 Task: Enable the audio filter "Dynamic range compressor" for transcode stream output.
Action: Mouse moved to (132, 14)
Screenshot: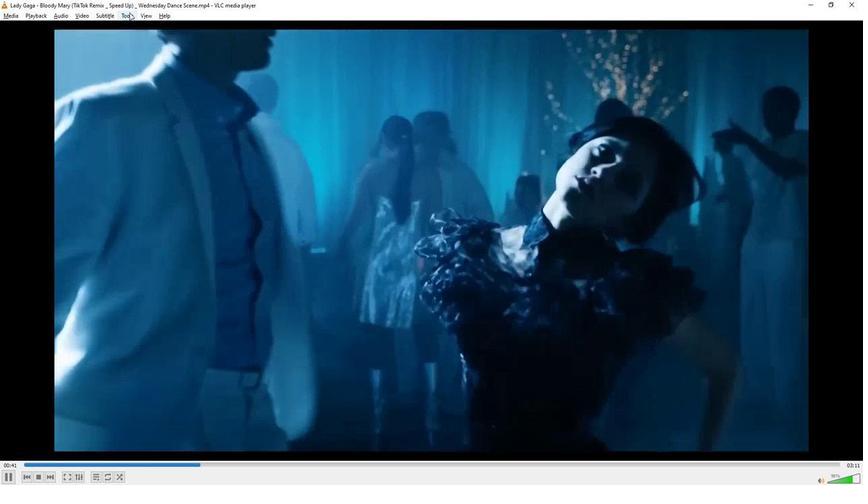 
Action: Mouse pressed left at (132, 14)
Screenshot: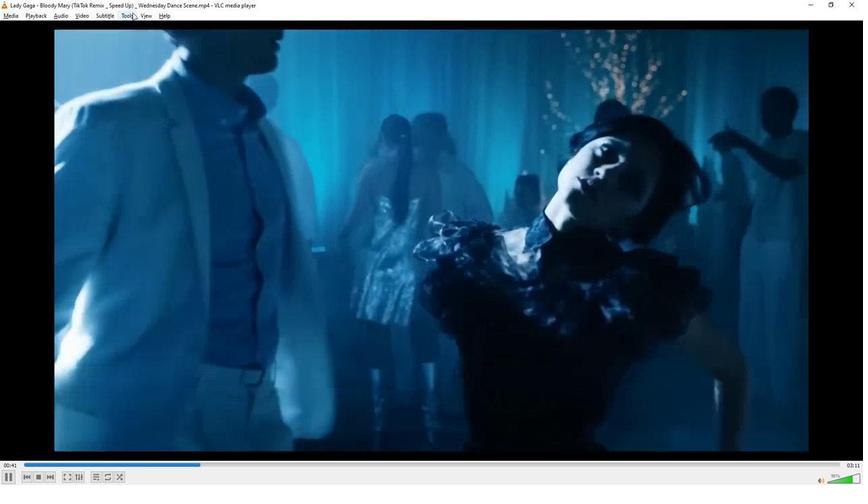 
Action: Mouse moved to (153, 122)
Screenshot: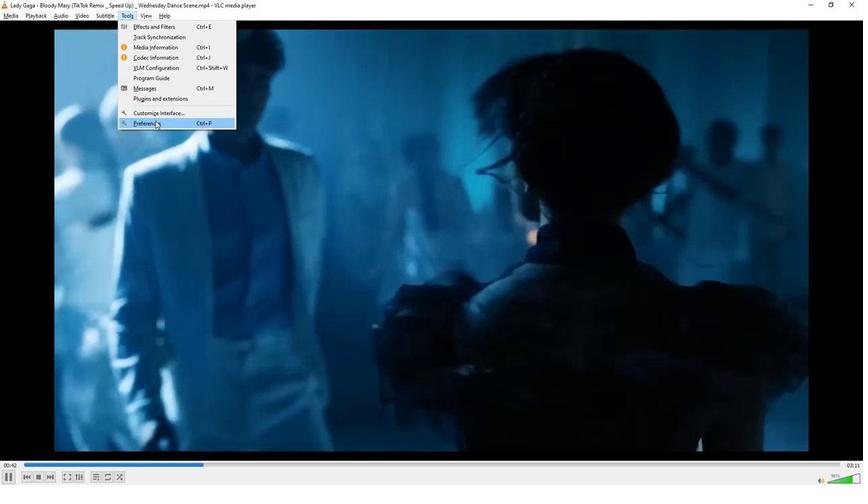 
Action: Mouse pressed left at (153, 122)
Screenshot: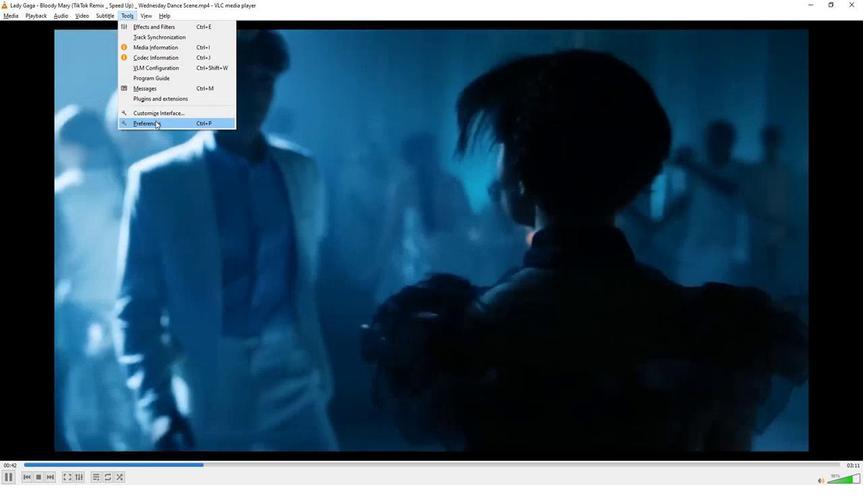 
Action: Mouse moved to (249, 364)
Screenshot: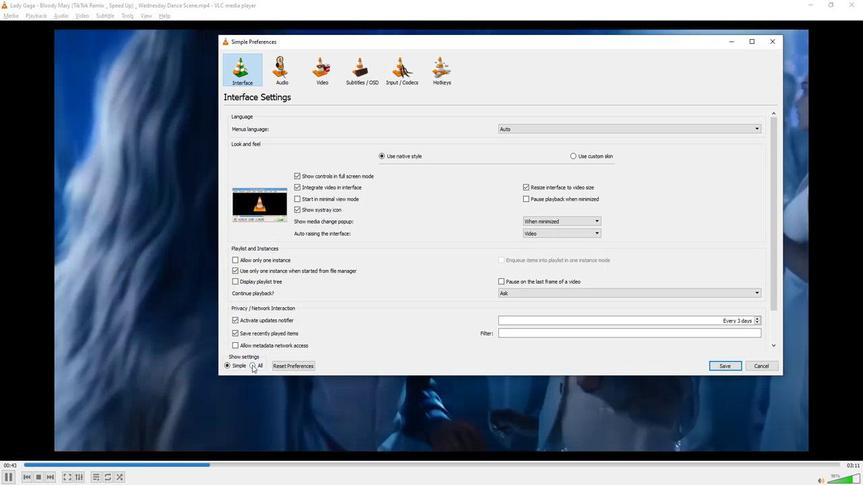 
Action: Mouse pressed left at (249, 364)
Screenshot: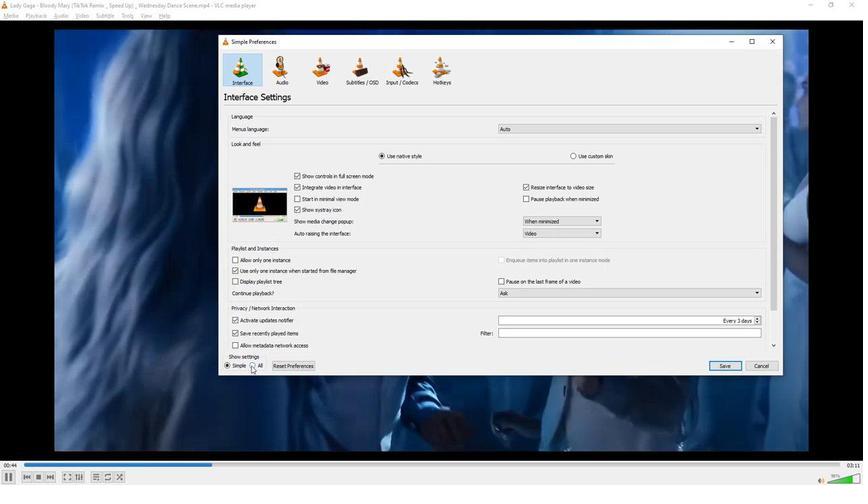 
Action: Mouse moved to (259, 261)
Screenshot: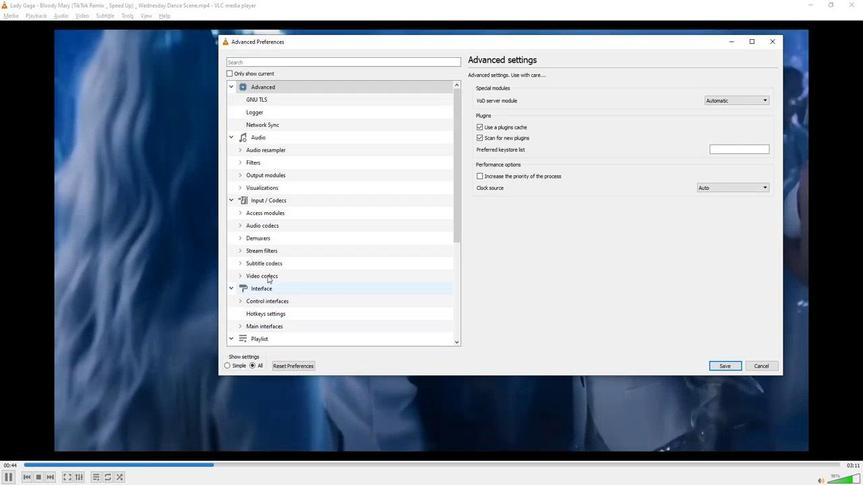 
Action: Mouse scrolled (259, 261) with delta (0, 0)
Screenshot: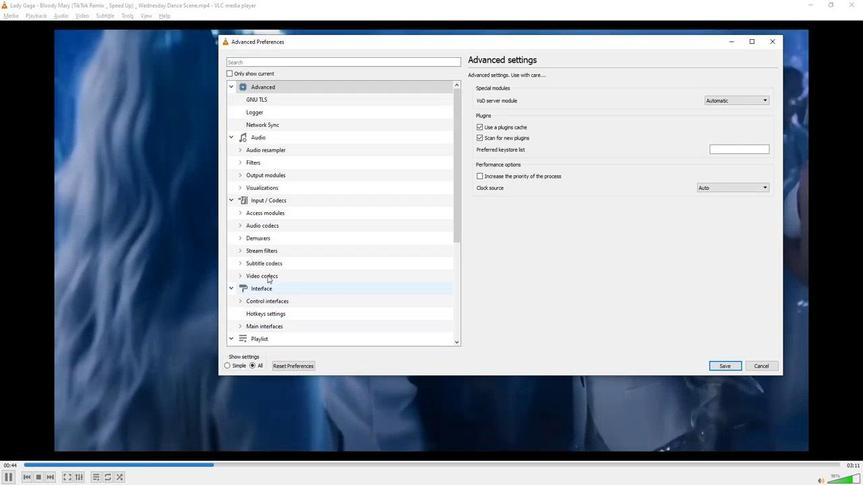 
Action: Mouse moved to (257, 257)
Screenshot: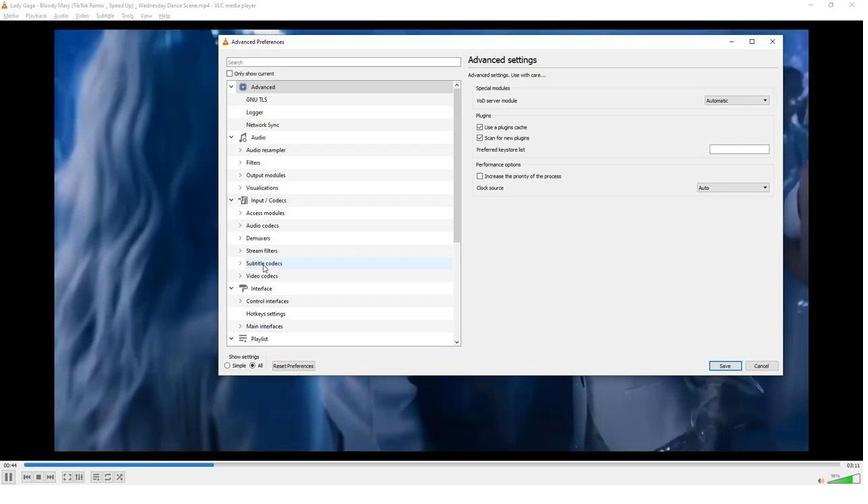 
Action: Mouse scrolled (257, 256) with delta (0, 0)
Screenshot: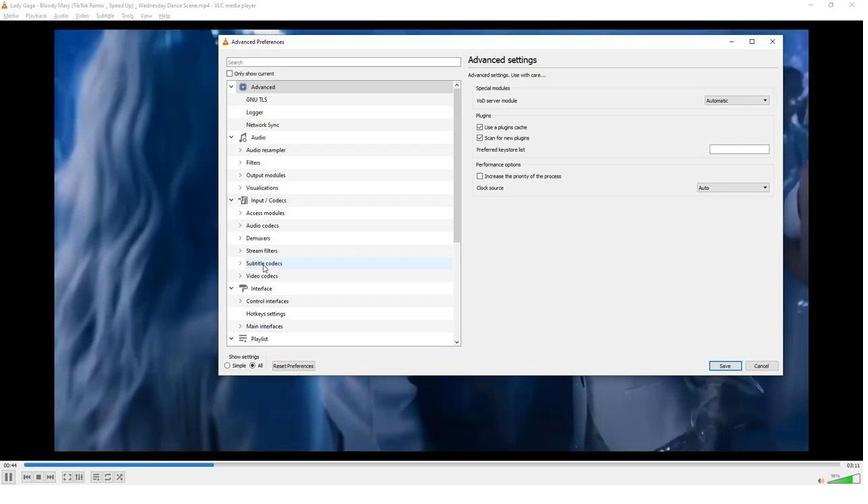 
Action: Mouse moved to (257, 257)
Screenshot: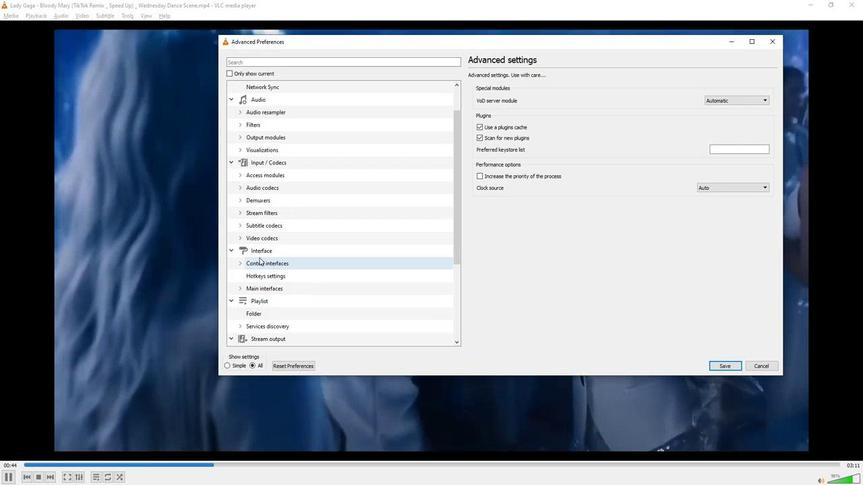 
Action: Mouse scrolled (257, 256) with delta (0, 0)
Screenshot: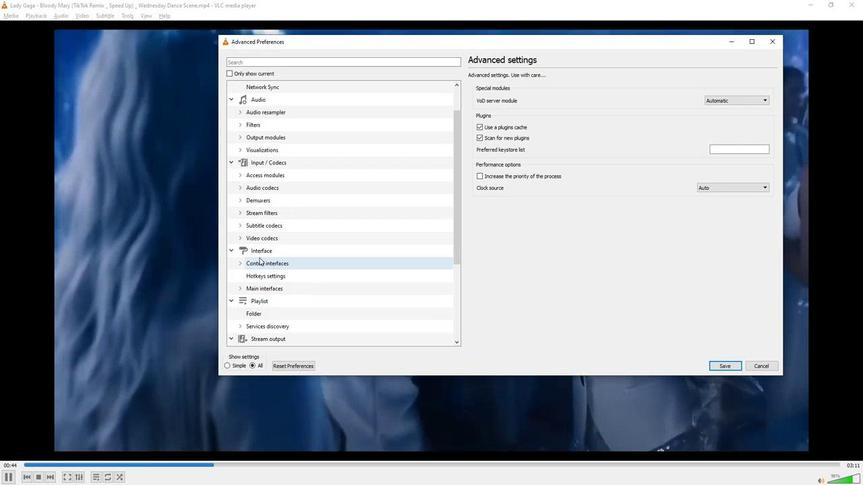 
Action: Mouse moved to (256, 256)
Screenshot: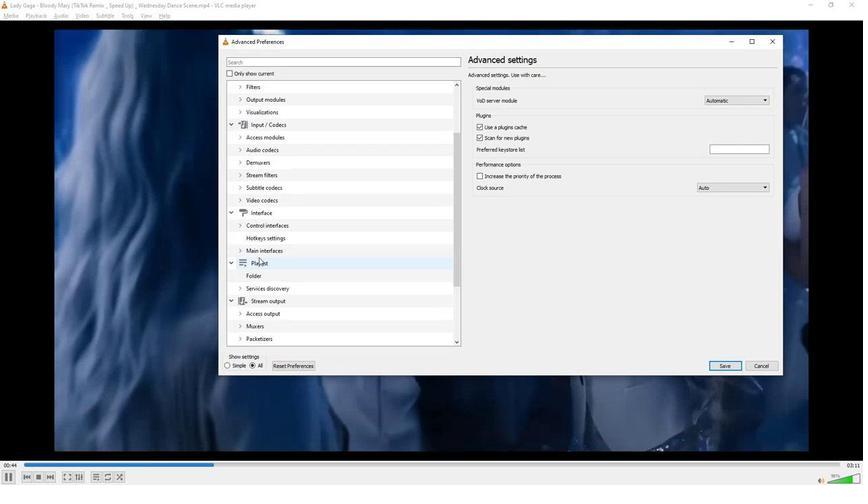 
Action: Mouse scrolled (256, 255) with delta (0, 0)
Screenshot: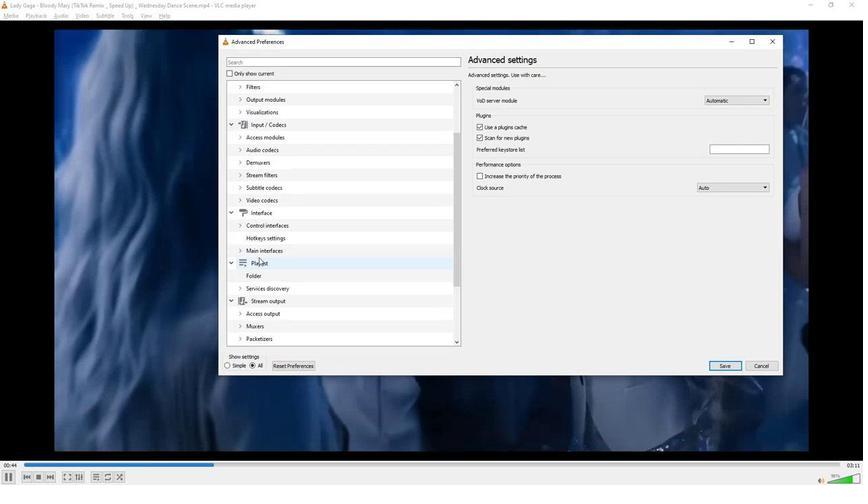 
Action: Mouse moved to (255, 253)
Screenshot: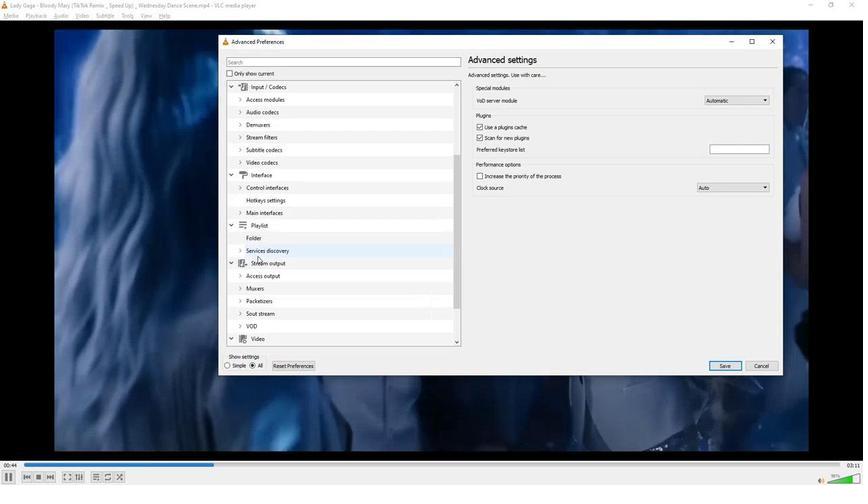 
Action: Mouse scrolled (255, 253) with delta (0, 0)
Screenshot: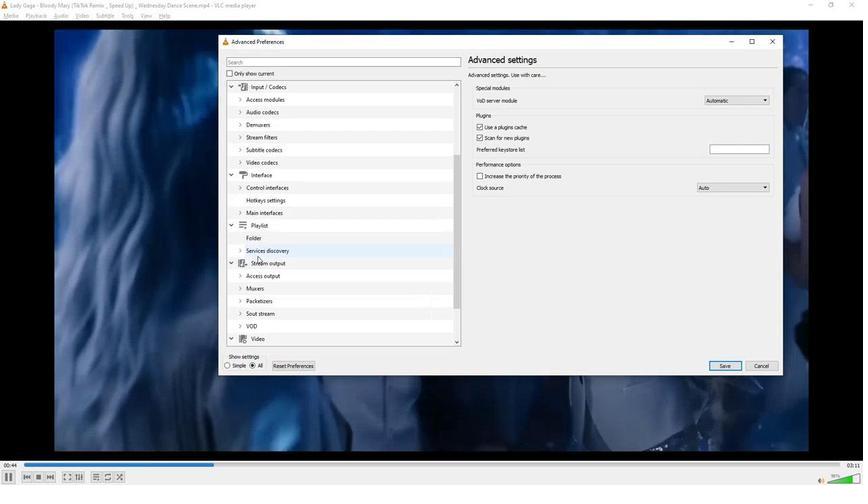 
Action: Mouse moved to (254, 253)
Screenshot: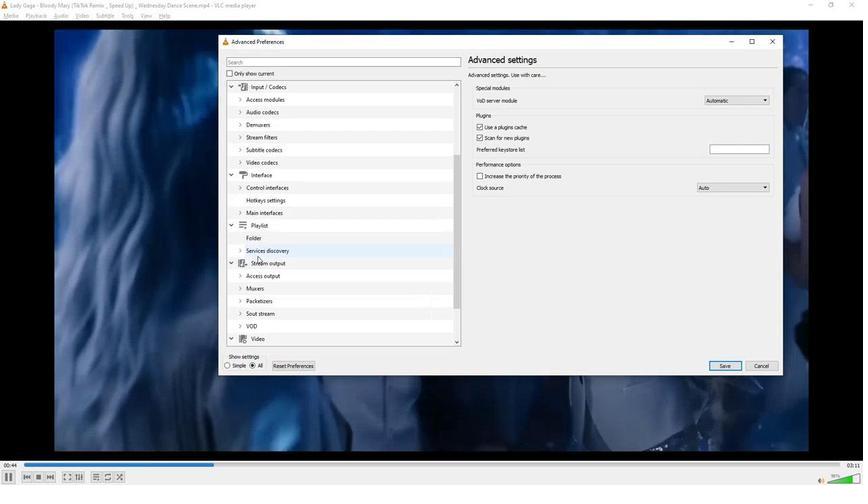 
Action: Mouse scrolled (254, 252) with delta (0, 0)
Screenshot: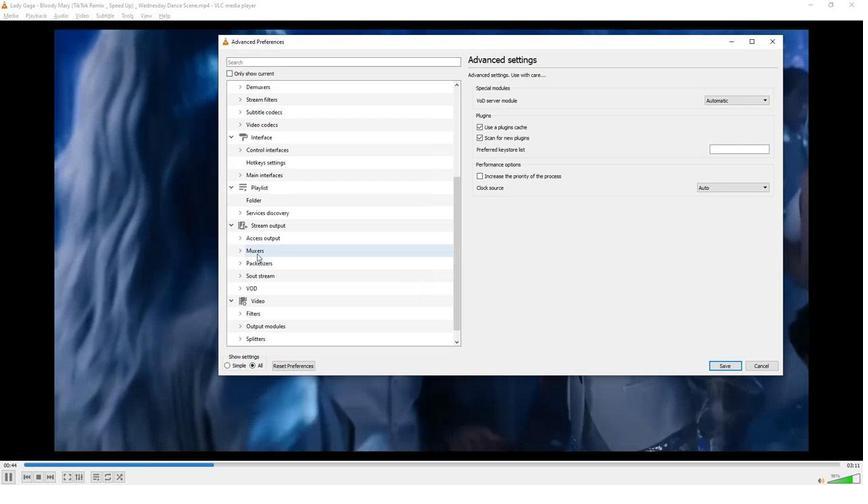 
Action: Mouse scrolled (254, 252) with delta (0, 0)
Screenshot: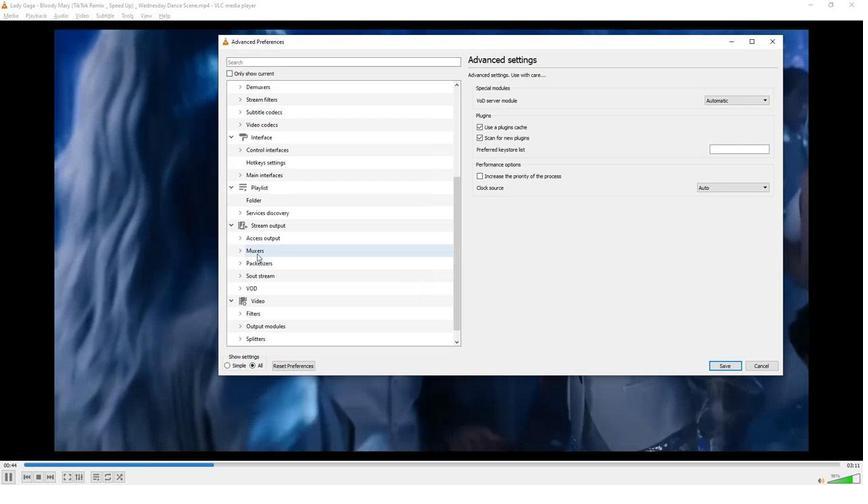 
Action: Mouse moved to (239, 265)
Screenshot: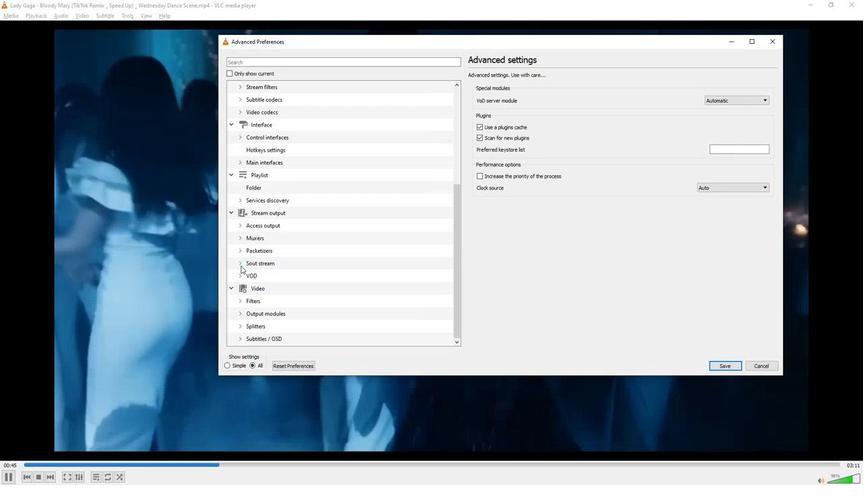 
Action: Mouse pressed left at (239, 265)
Screenshot: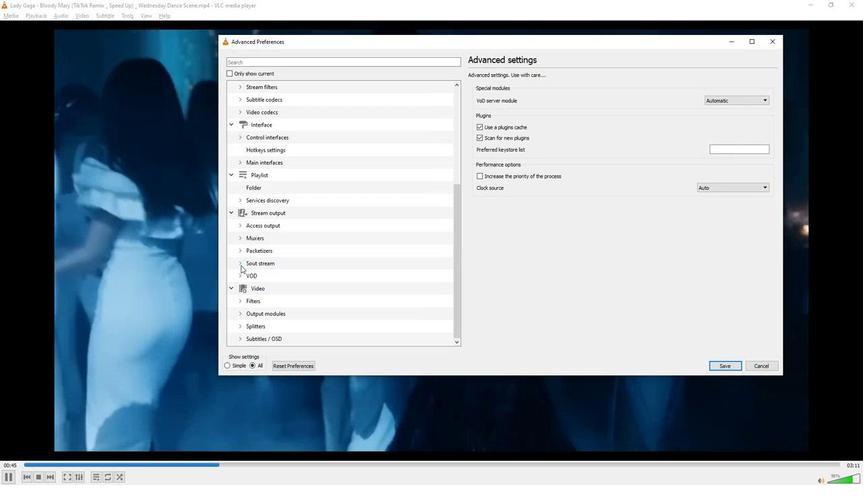 
Action: Mouse moved to (287, 274)
Screenshot: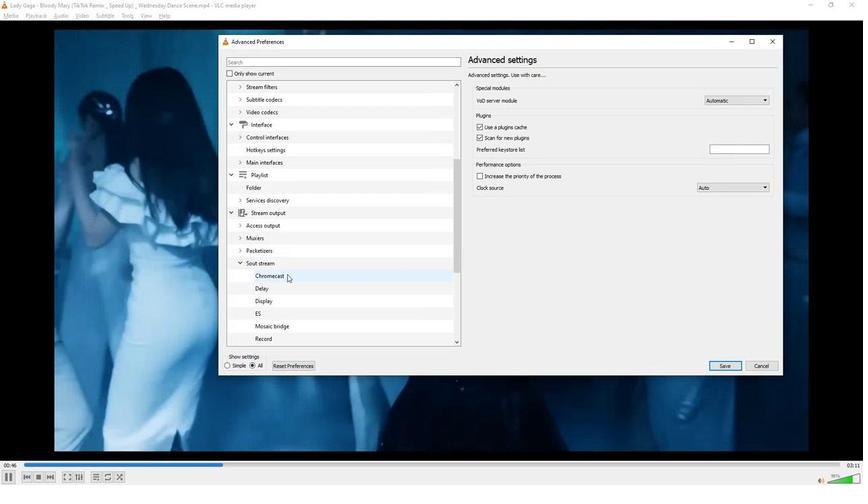 
Action: Mouse scrolled (287, 273) with delta (0, 0)
Screenshot: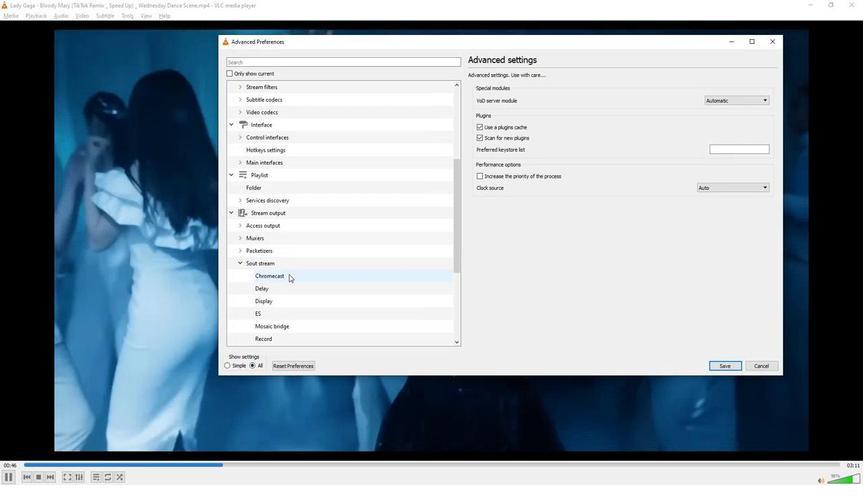 
Action: Mouse scrolled (287, 273) with delta (0, 0)
Screenshot: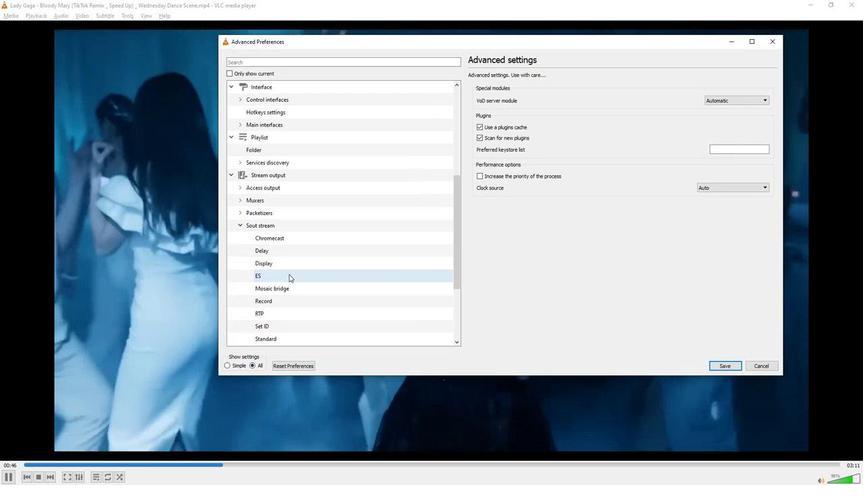 
Action: Mouse scrolled (287, 273) with delta (0, 0)
Screenshot: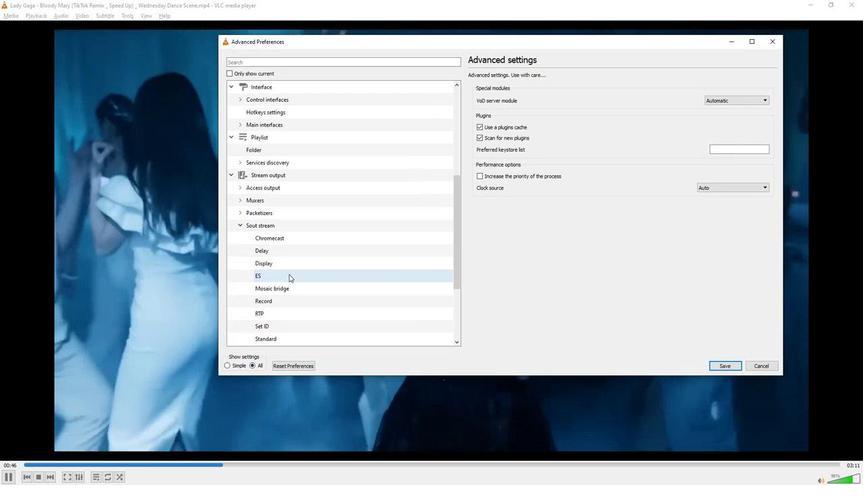 
Action: Mouse scrolled (287, 273) with delta (0, 0)
Screenshot: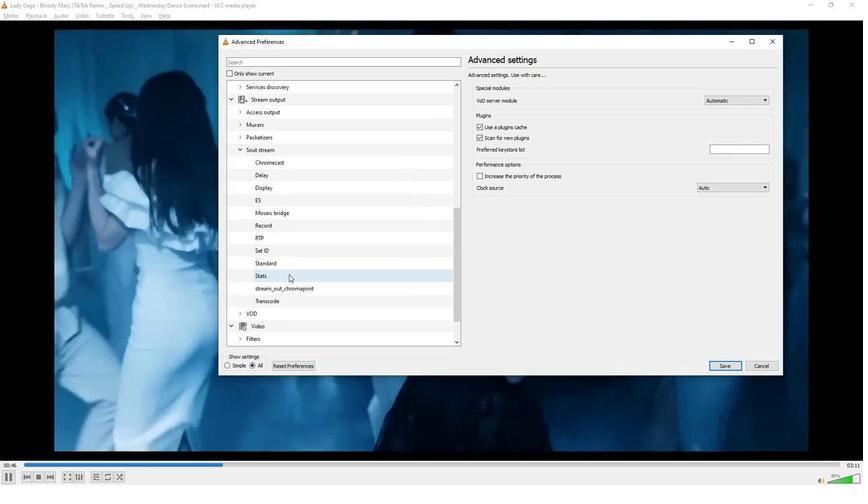 
Action: Mouse moved to (265, 263)
Screenshot: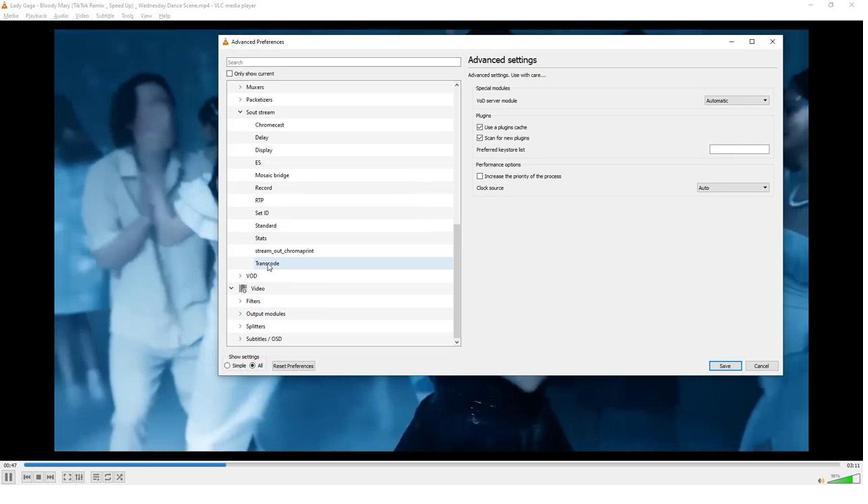 
Action: Mouse pressed left at (265, 263)
Screenshot: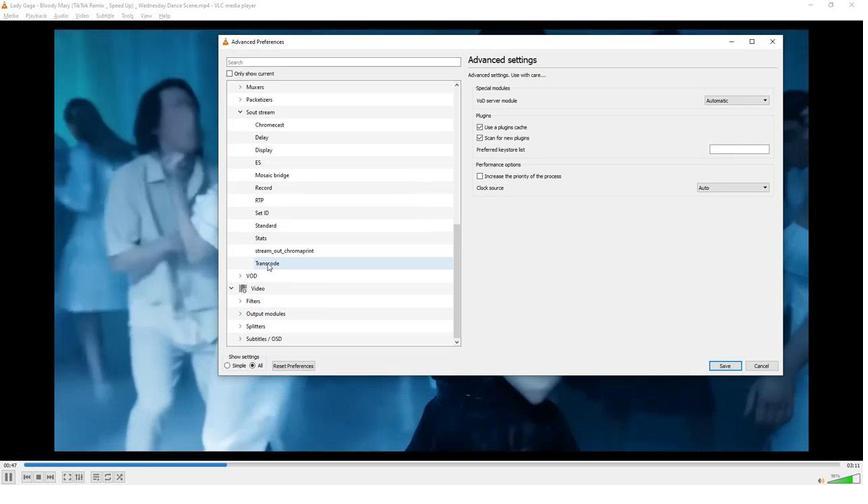 
Action: Mouse moved to (625, 274)
Screenshot: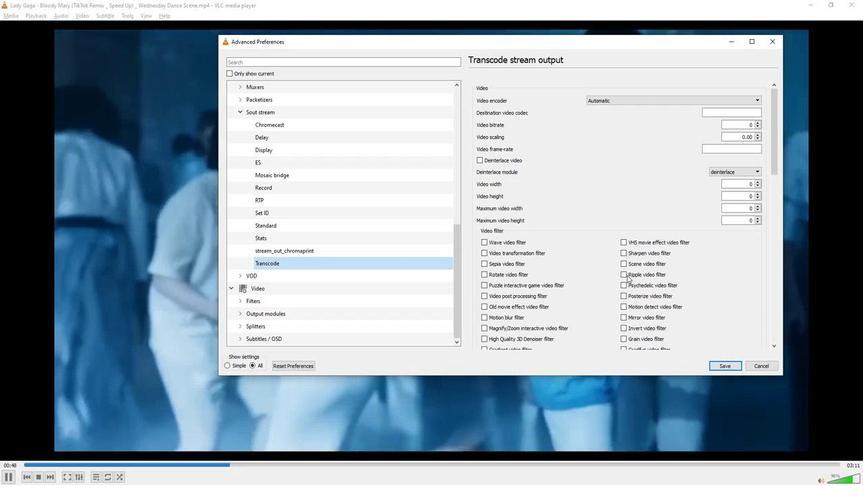 
Action: Mouse scrolled (625, 274) with delta (0, 0)
Screenshot: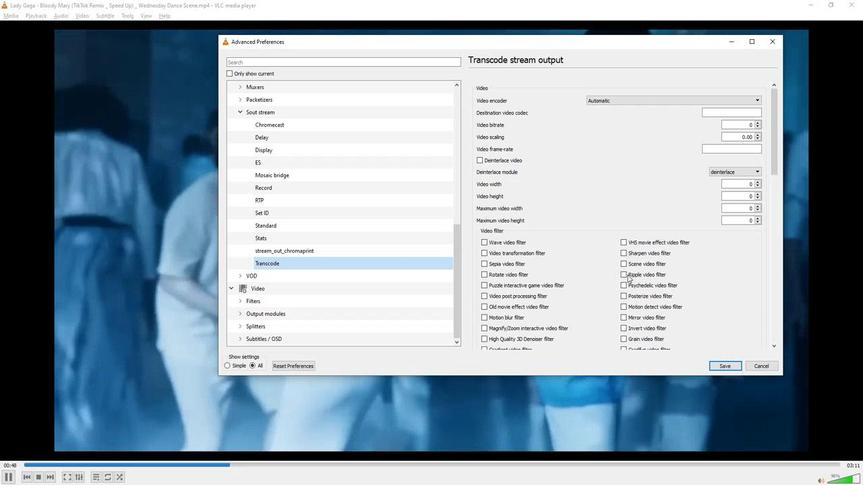 
Action: Mouse scrolled (625, 274) with delta (0, 0)
Screenshot: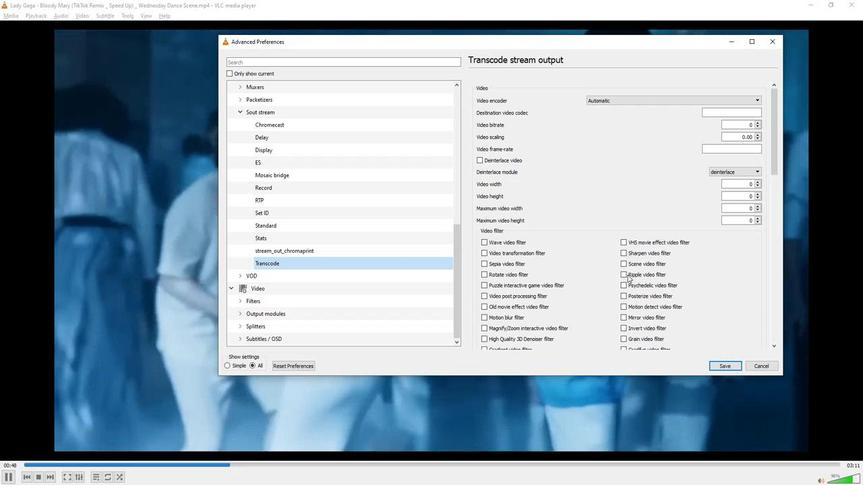 
Action: Mouse scrolled (625, 274) with delta (0, 0)
Screenshot: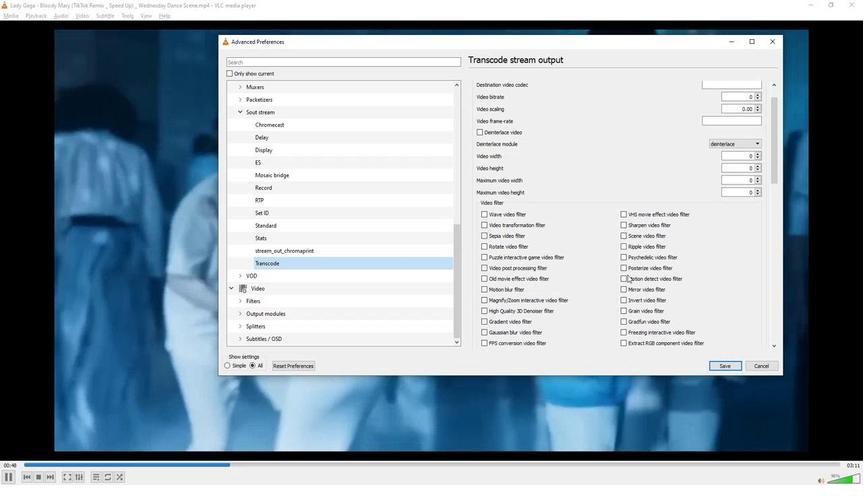 
Action: Mouse scrolled (625, 274) with delta (0, 0)
Screenshot: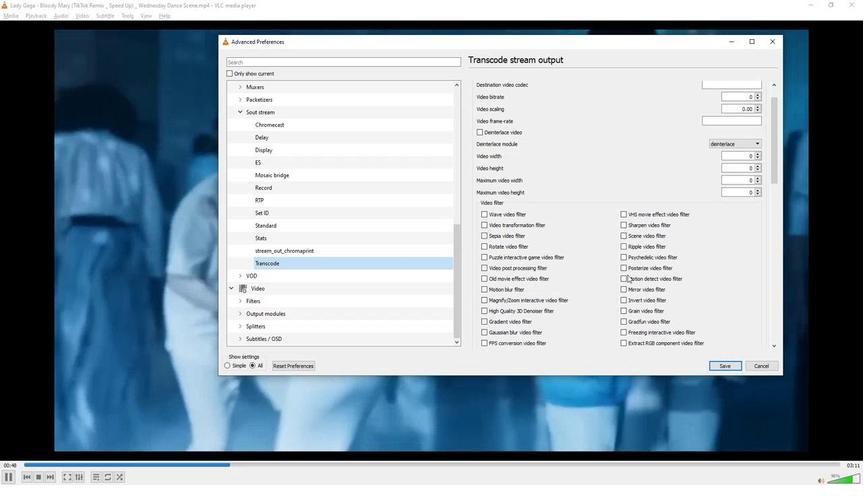 
Action: Mouse scrolled (625, 274) with delta (0, 0)
Screenshot: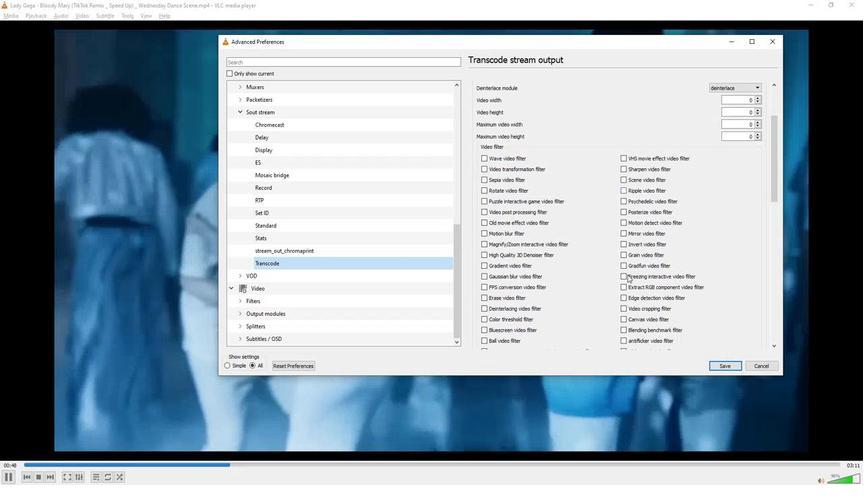 
Action: Mouse scrolled (625, 274) with delta (0, 0)
Screenshot: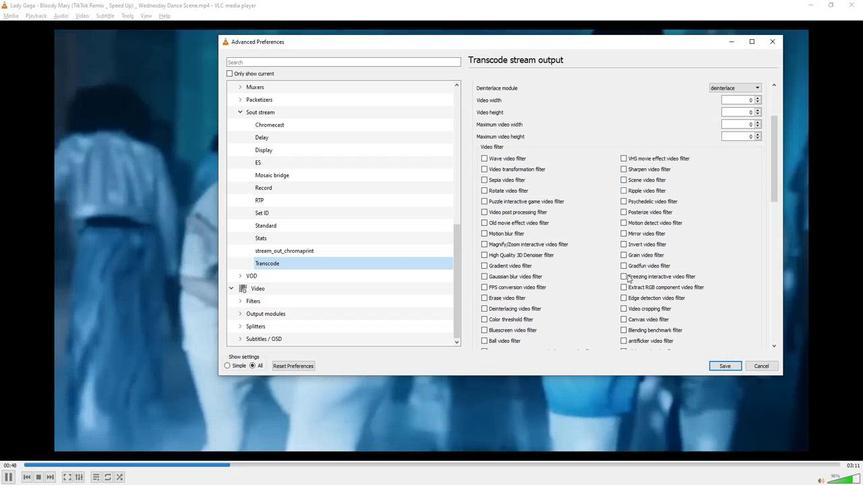 
Action: Mouse scrolled (625, 274) with delta (0, 0)
Screenshot: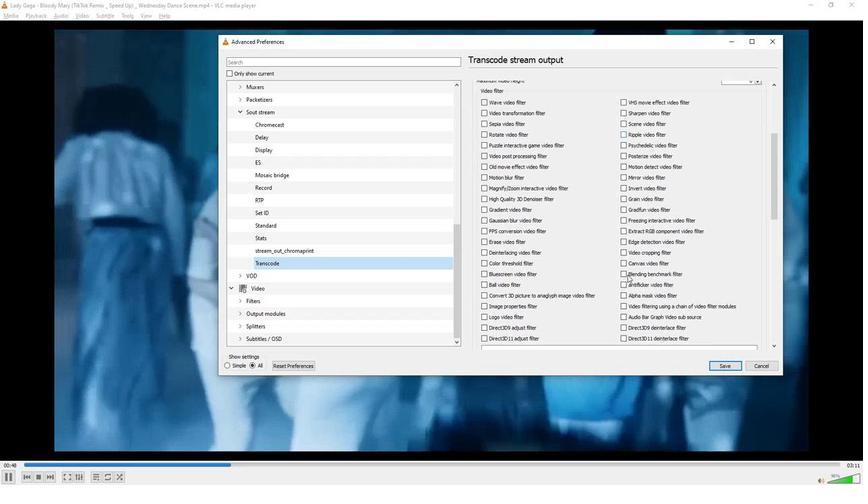 
Action: Mouse scrolled (625, 274) with delta (0, 0)
Screenshot: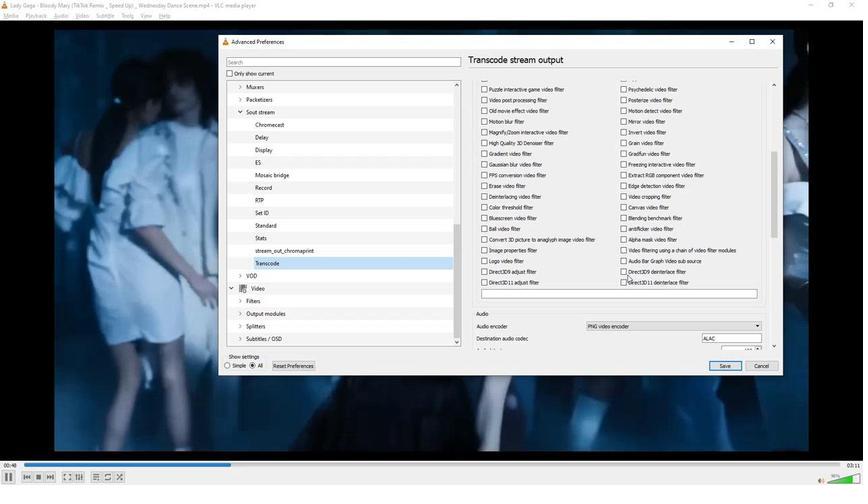 
Action: Mouse scrolled (625, 274) with delta (0, 0)
Screenshot: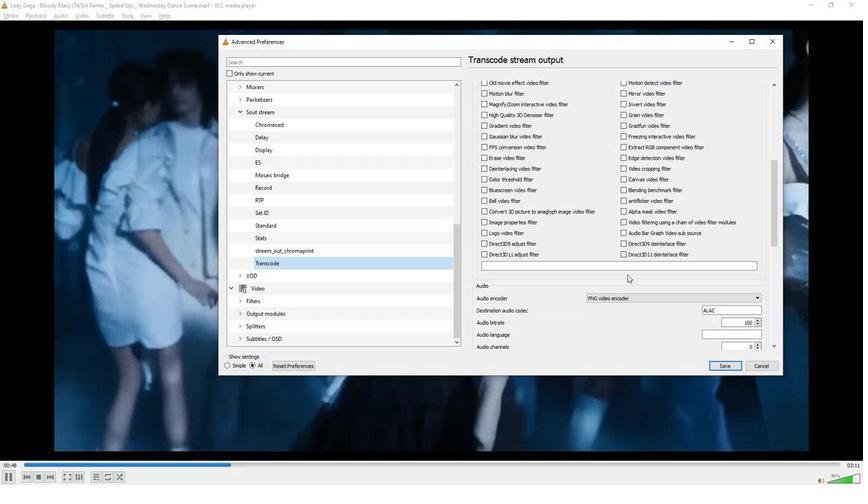 
Action: Mouse scrolled (625, 274) with delta (0, 0)
Screenshot: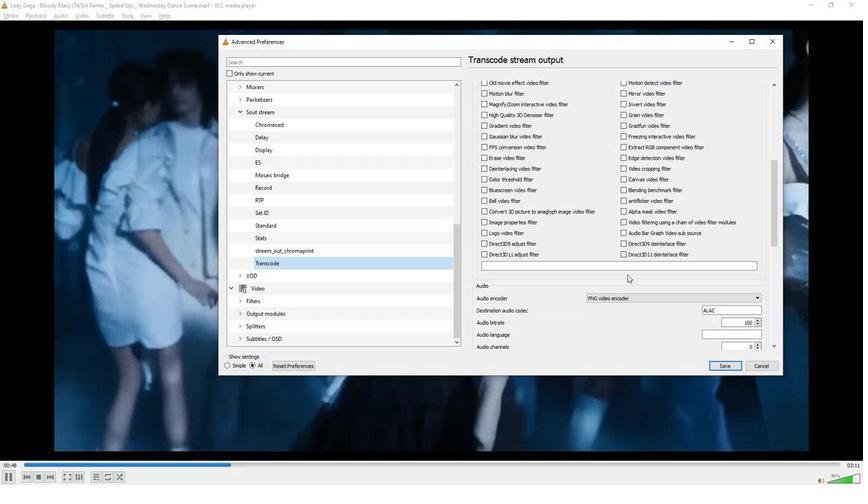
Action: Mouse scrolled (625, 274) with delta (0, 0)
Screenshot: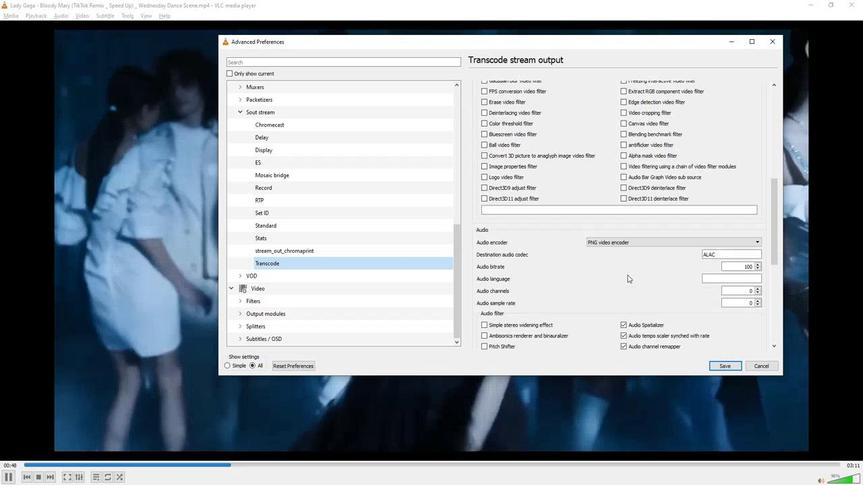 
Action: Mouse scrolled (625, 274) with delta (0, 0)
Screenshot: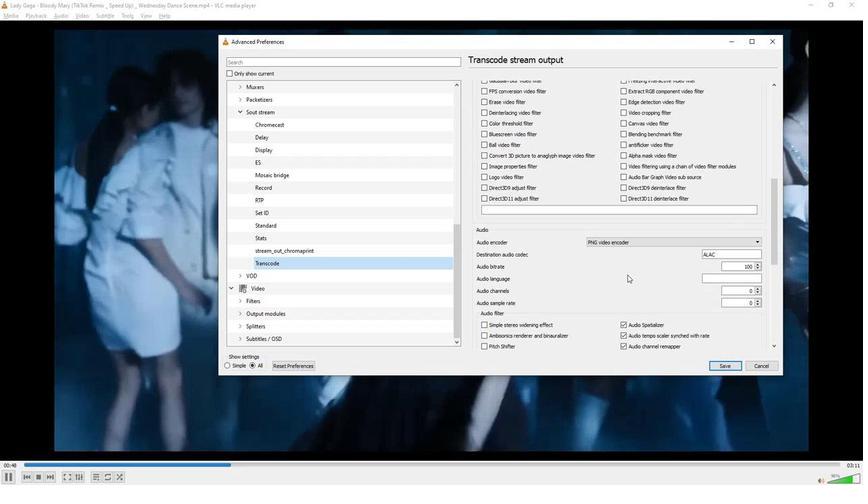 
Action: Mouse scrolled (625, 274) with delta (0, 0)
Screenshot: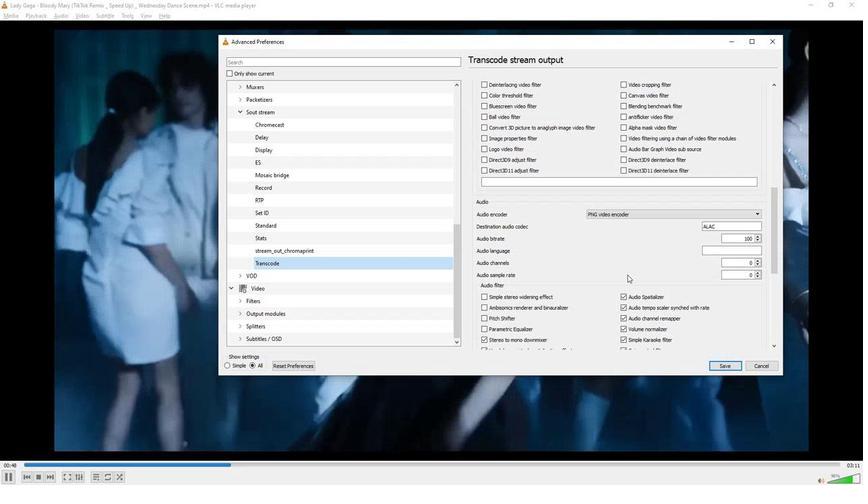 
Action: Mouse moved to (621, 306)
Screenshot: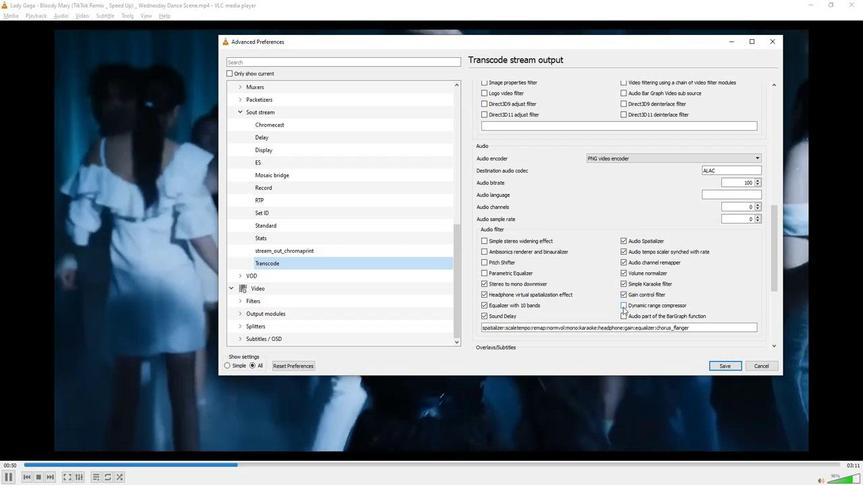 
Action: Mouse pressed left at (621, 306)
Screenshot: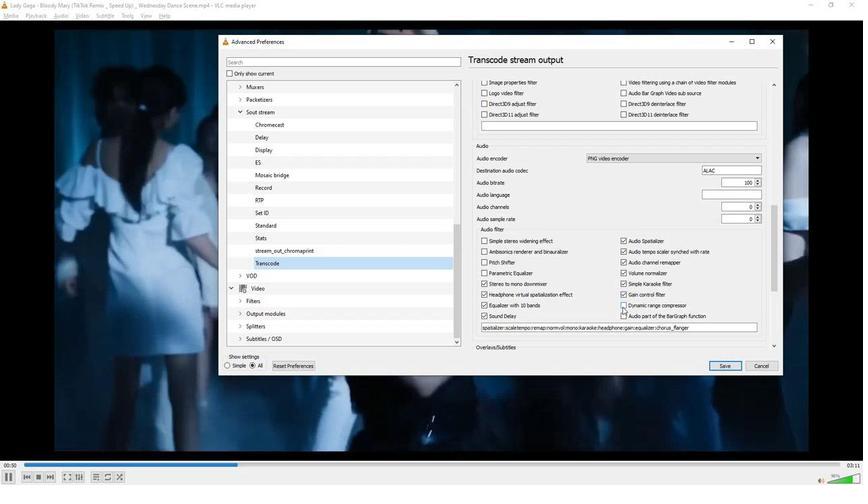 
Action: Mouse moved to (582, 294)
Screenshot: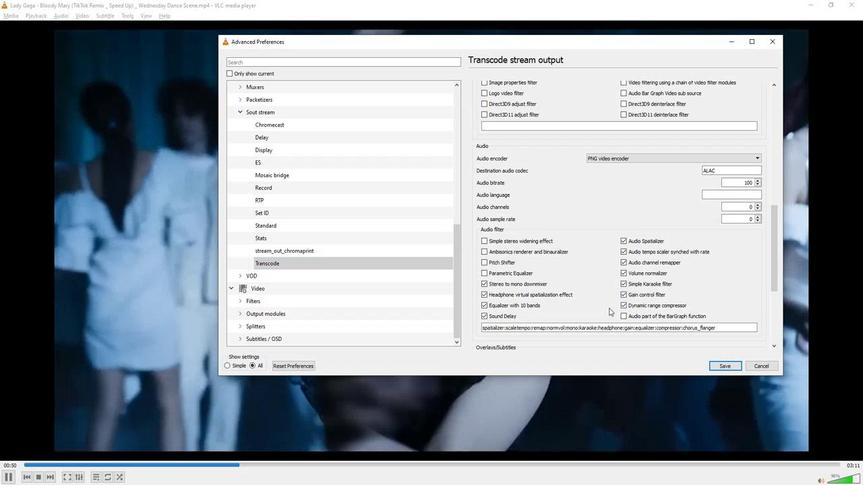 
